 Task: Add a label and automation button to the Trello card, change the cover color, and update the description and comments.
Action: Mouse moved to (363, 404)
Screenshot: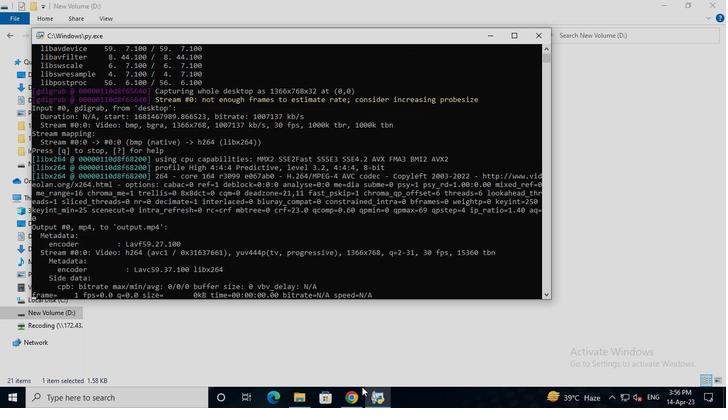 
Action: Mouse pressed left at (363, 404)
Screenshot: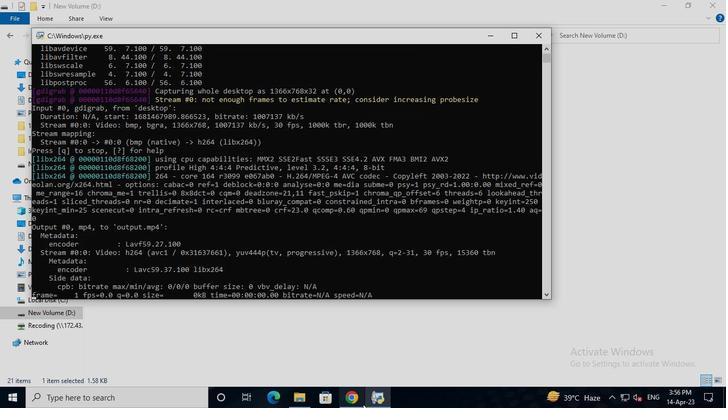 
Action: Mouse moved to (380, 325)
Screenshot: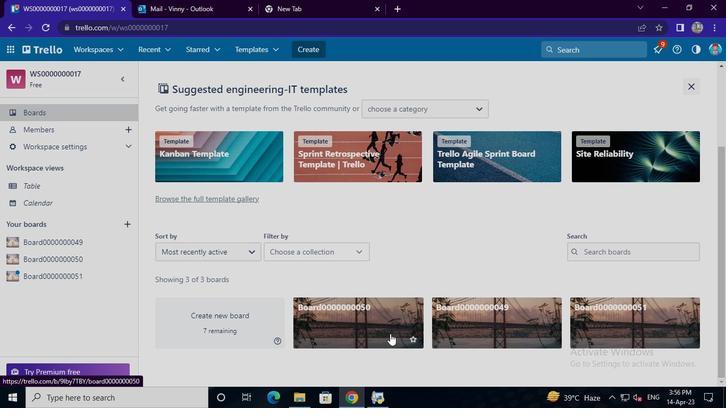 
Action: Mouse pressed left at (380, 325)
Screenshot: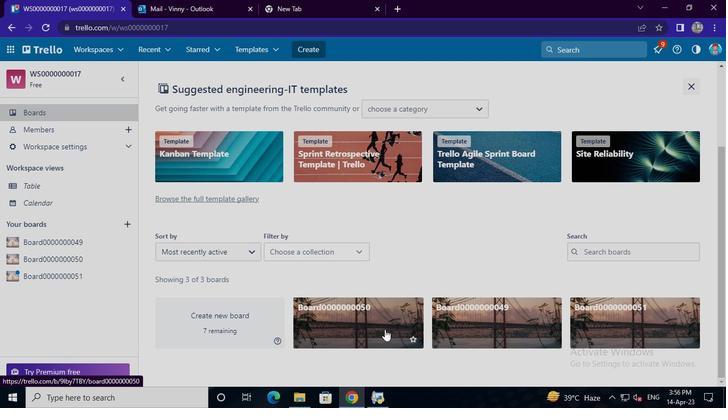 
Action: Mouse moved to (270, 290)
Screenshot: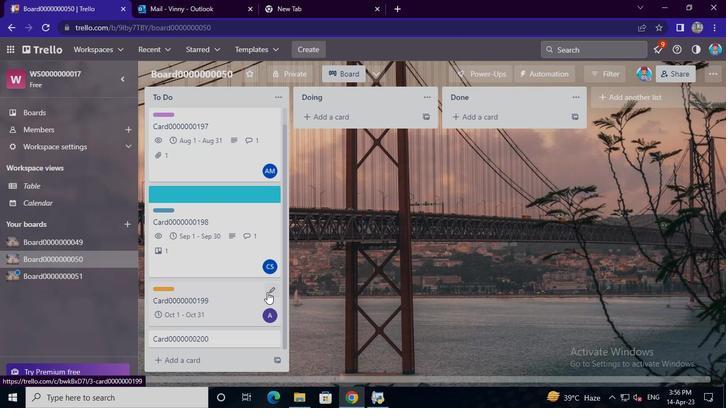 
Action: Mouse pressed left at (270, 290)
Screenshot: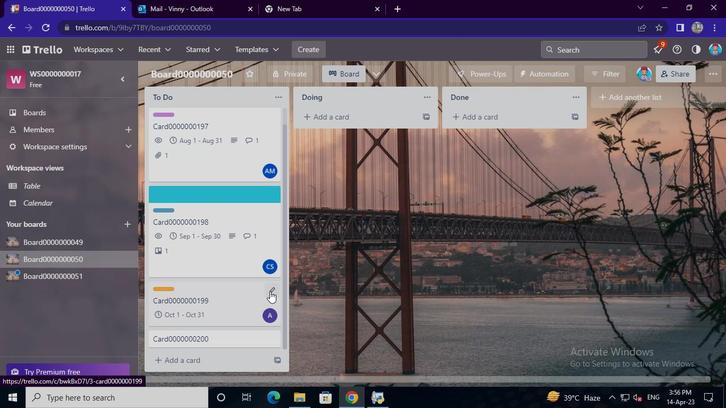 
Action: Mouse moved to (317, 245)
Screenshot: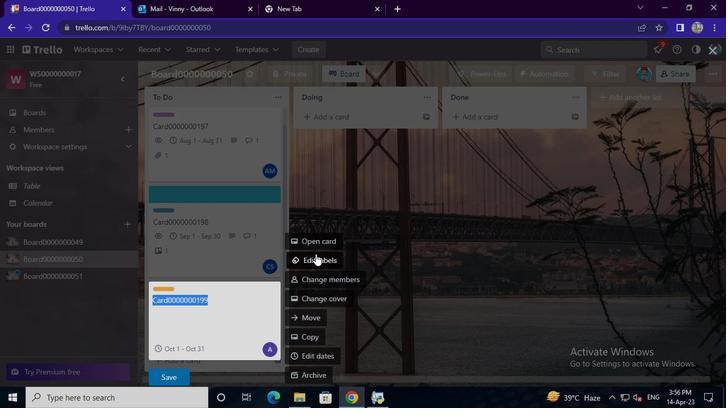 
Action: Mouse pressed left at (317, 245)
Screenshot: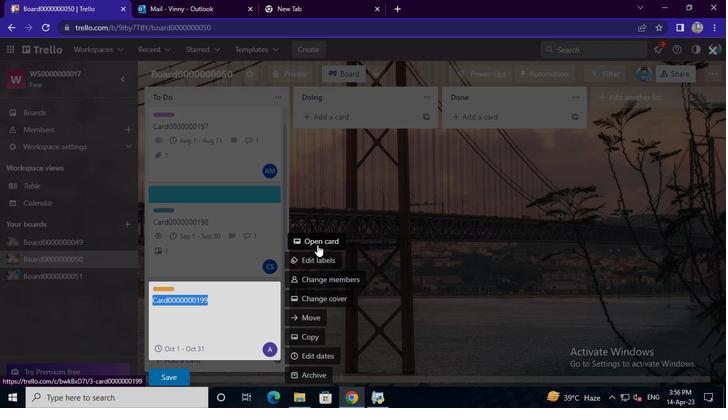 
Action: Mouse moved to (513, 217)
Screenshot: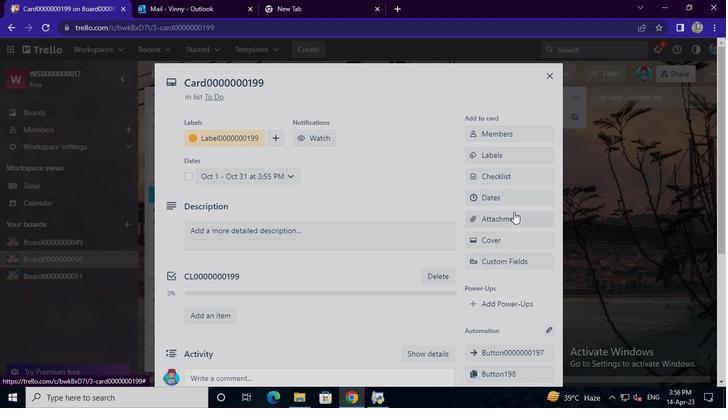 
Action: Mouse pressed left at (513, 217)
Screenshot: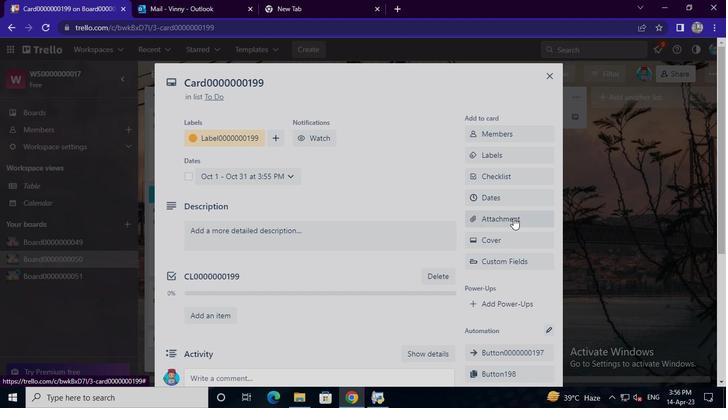 
Action: Mouse moved to (512, 133)
Screenshot: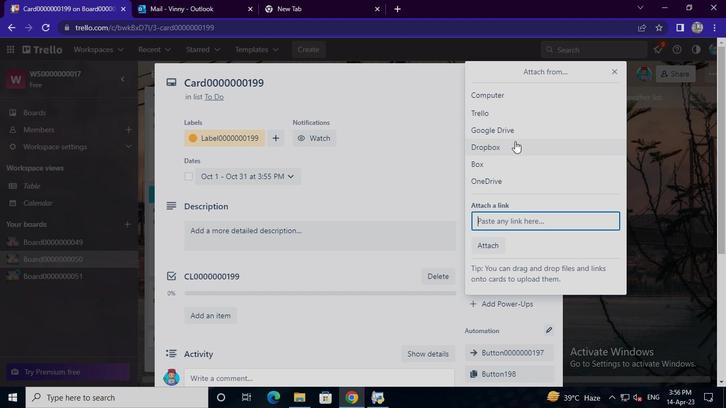 
Action: Mouse pressed left at (512, 133)
Screenshot: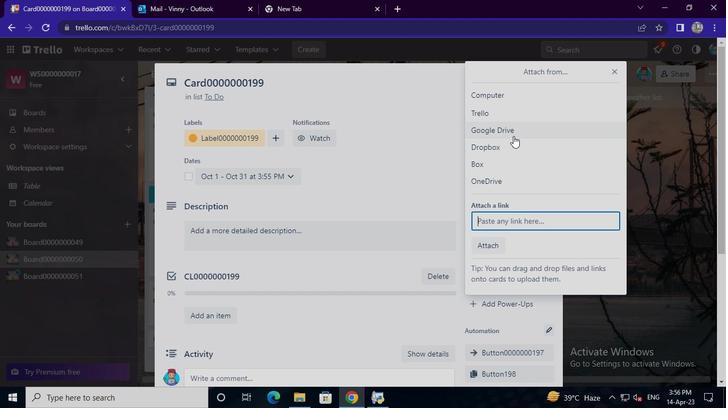 
Action: Mouse moved to (305, 277)
Screenshot: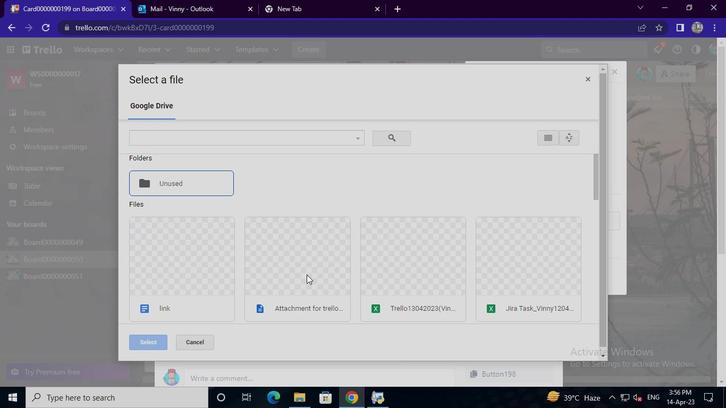 
Action: Mouse pressed left at (305, 277)
Screenshot: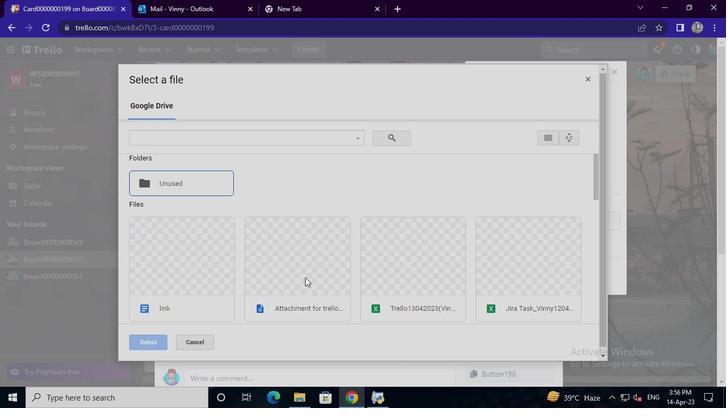 
Action: Mouse pressed left at (305, 277)
Screenshot: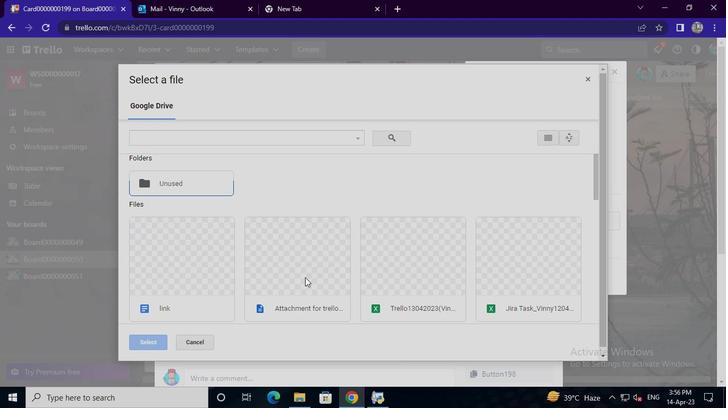
Action: Mouse moved to (501, 244)
Screenshot: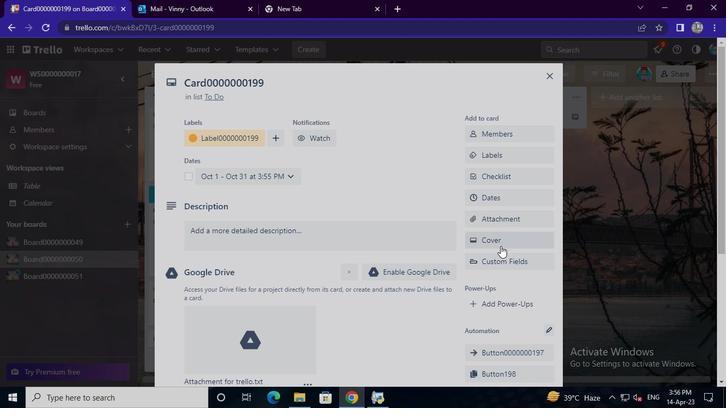 
Action: Mouse pressed left at (501, 244)
Screenshot: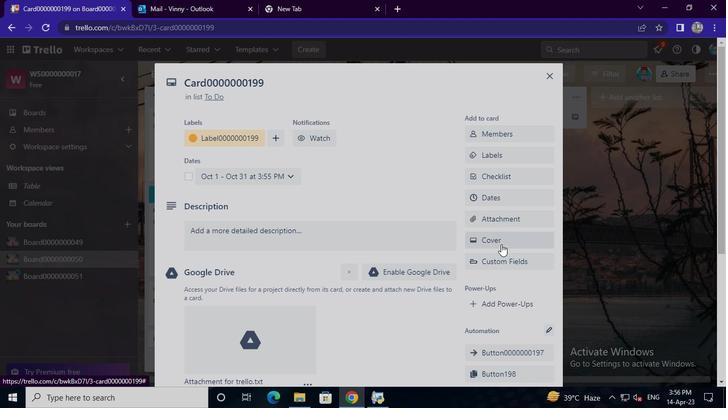 
Action: Mouse moved to (540, 169)
Screenshot: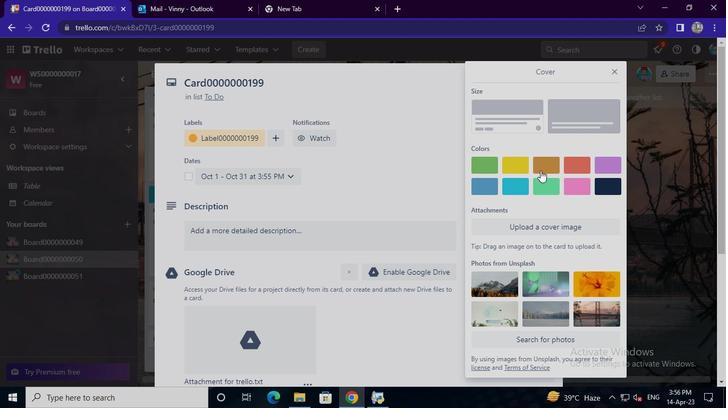 
Action: Mouse pressed left at (540, 169)
Screenshot: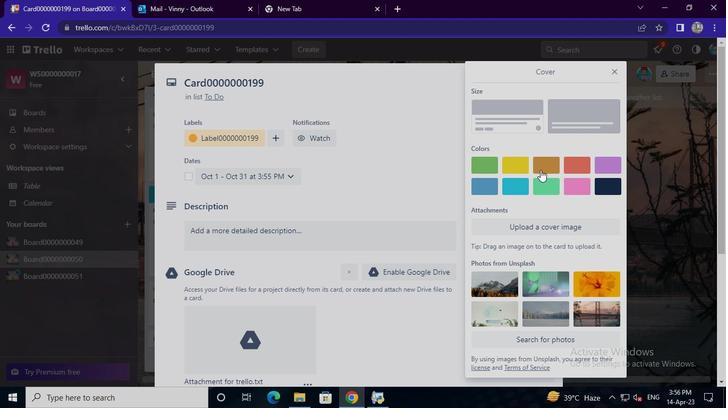 
Action: Mouse moved to (411, 181)
Screenshot: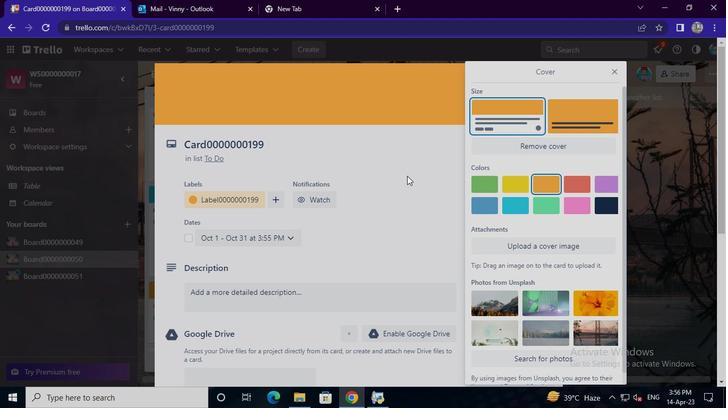 
Action: Mouse pressed left at (411, 181)
Screenshot: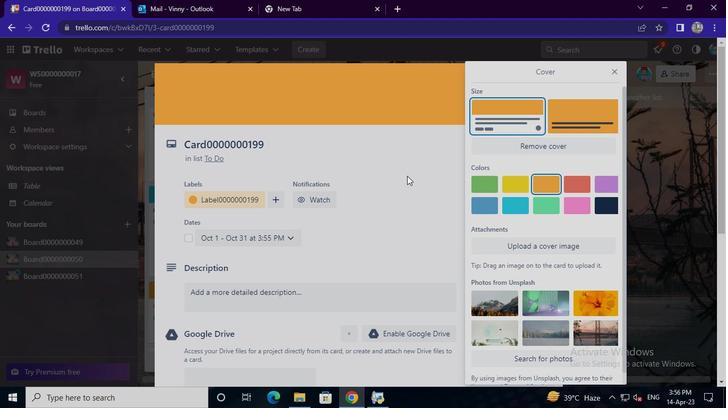 
Action: Mouse moved to (482, 224)
Screenshot: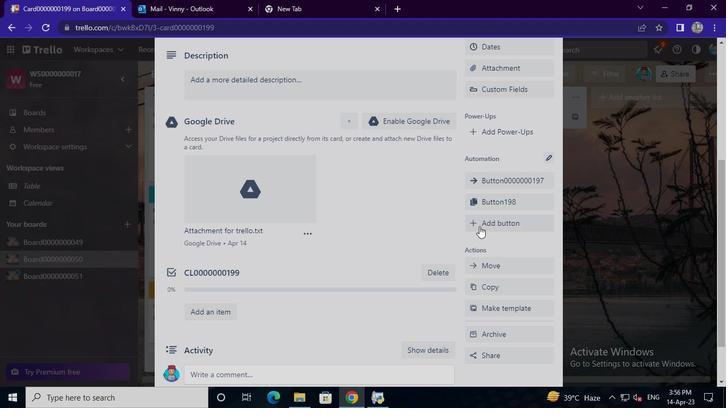 
Action: Mouse pressed left at (482, 224)
Screenshot: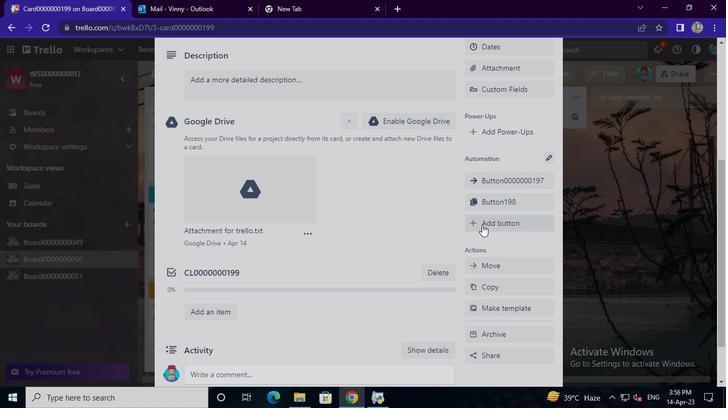 
Action: Mouse moved to (507, 165)
Screenshot: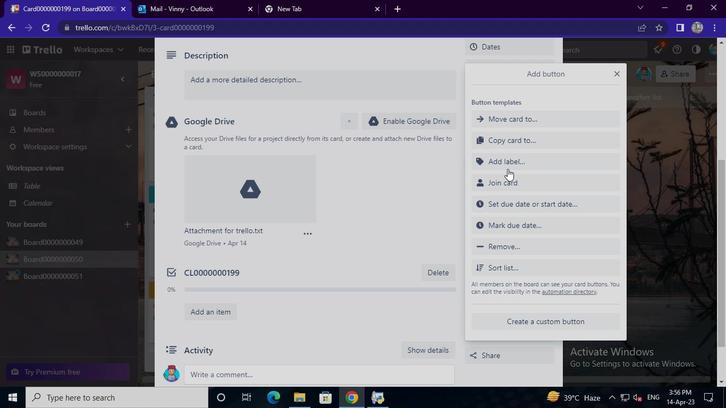 
Action: Mouse pressed left at (507, 165)
Screenshot: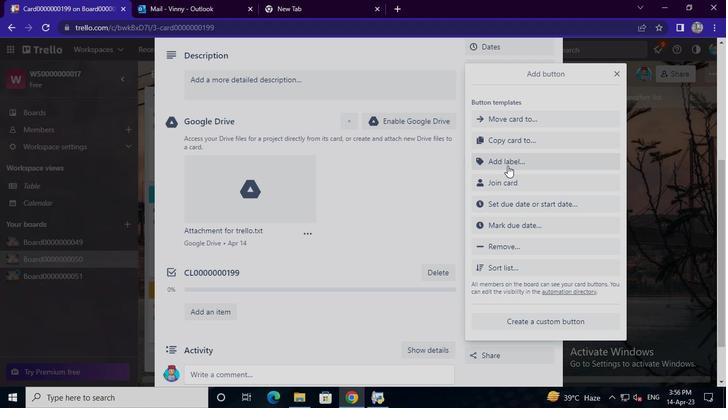 
Action: Mouse moved to (543, 177)
Screenshot: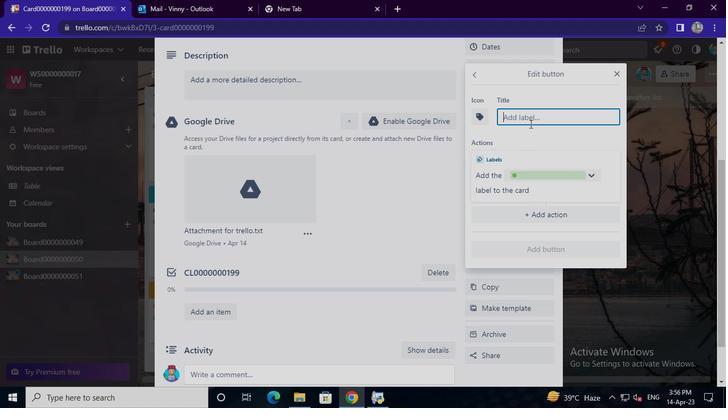 
Action: Mouse pressed left at (543, 177)
Screenshot: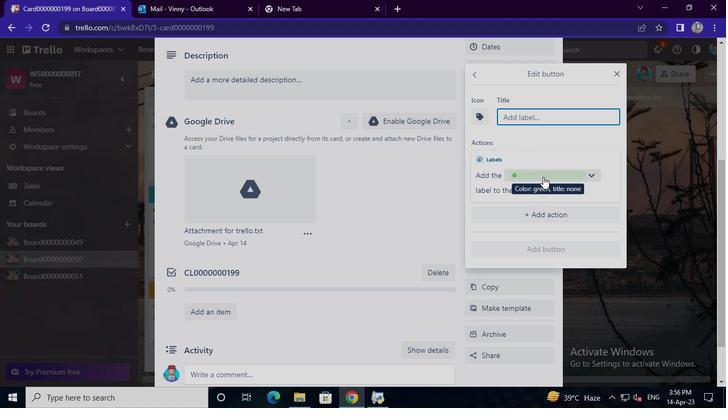 
Action: Mouse moved to (564, 247)
Screenshot: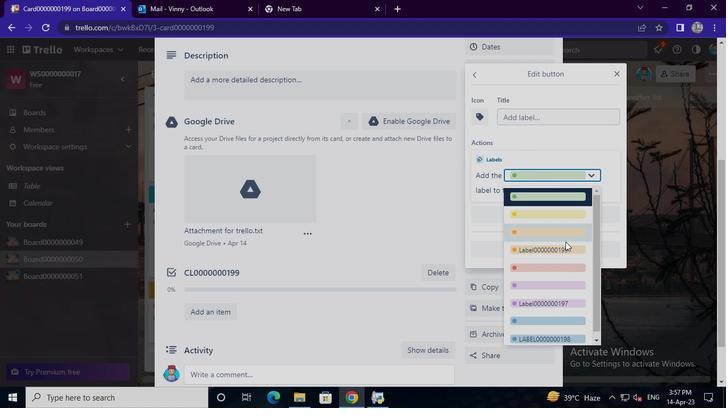 
Action: Mouse pressed left at (564, 247)
Screenshot: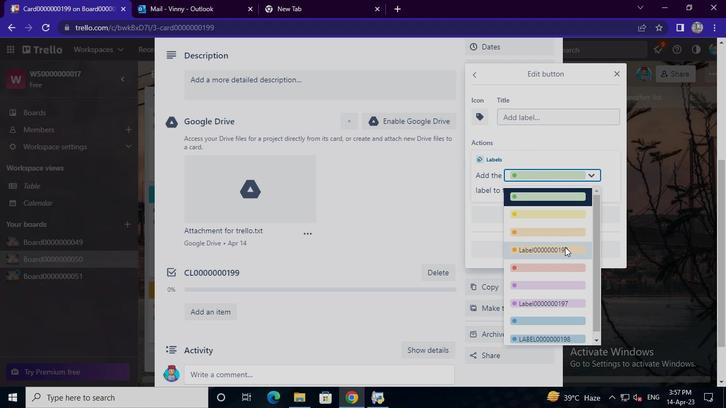 
Action: Mouse moved to (538, 119)
Screenshot: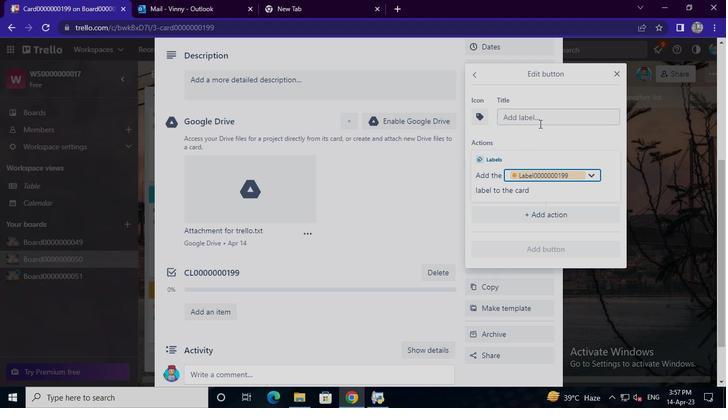 
Action: Mouse pressed left at (538, 119)
Screenshot: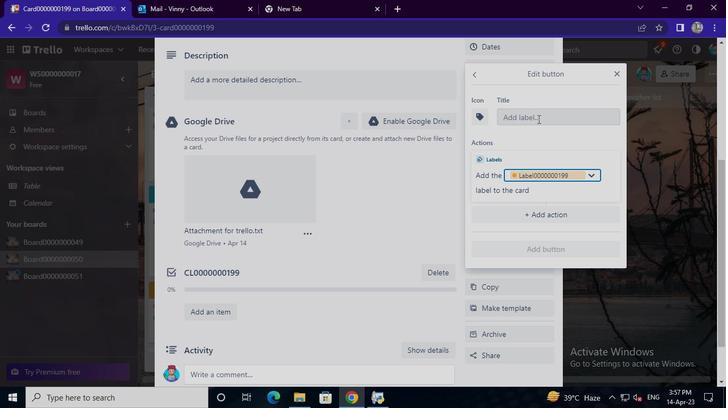 
Action: Keyboard Key.shift
Screenshot: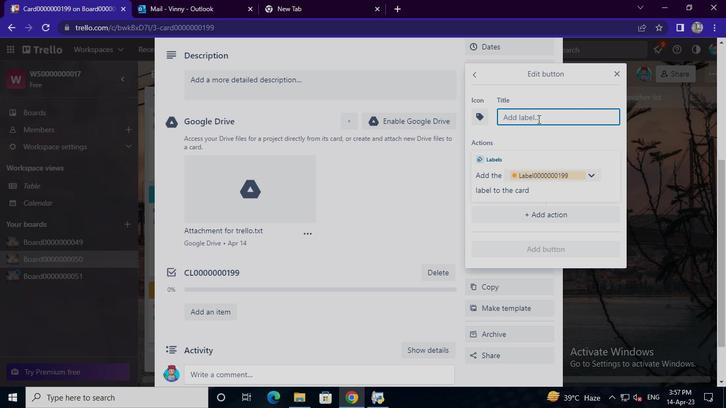 
Action: Keyboard B
Screenshot: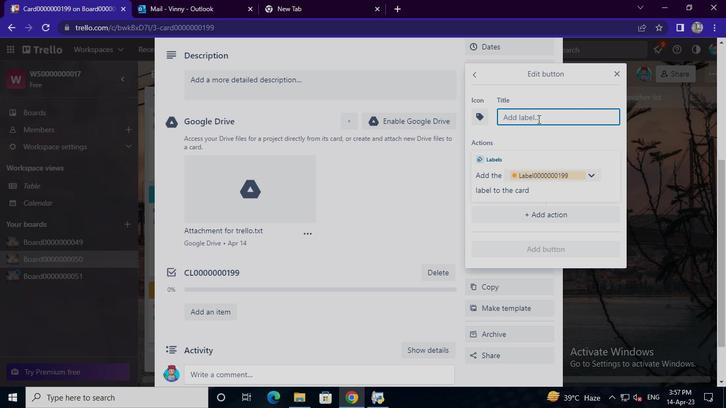 
Action: Keyboard u
Screenshot: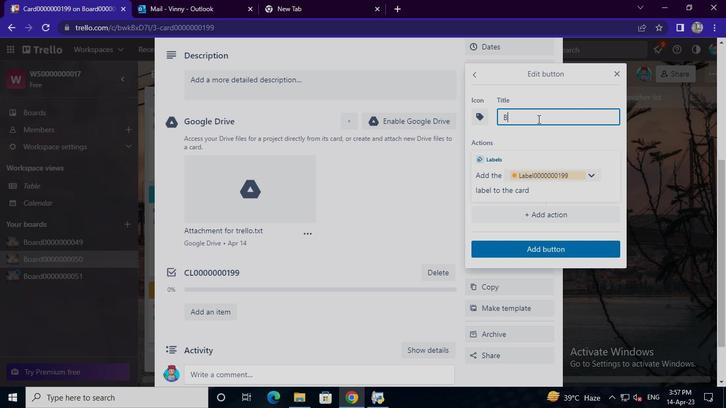 
Action: Keyboard t
Screenshot: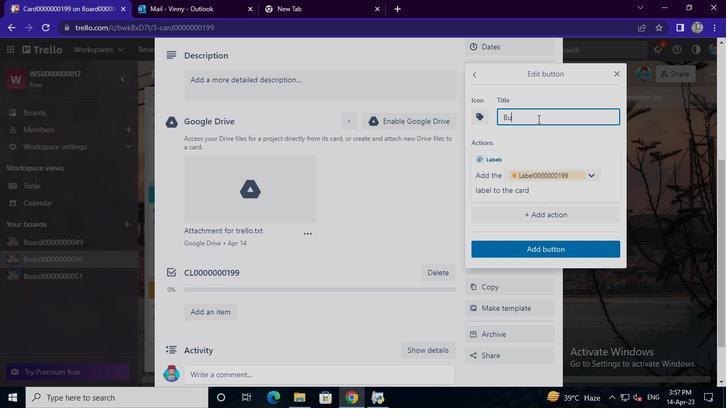 
Action: Keyboard t
Screenshot: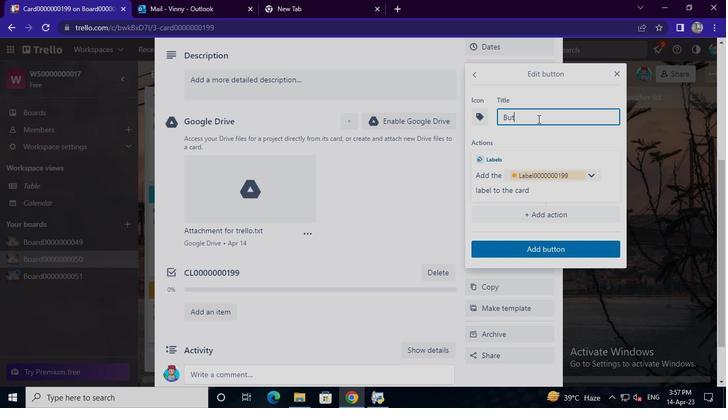 
Action: Keyboard o
Screenshot: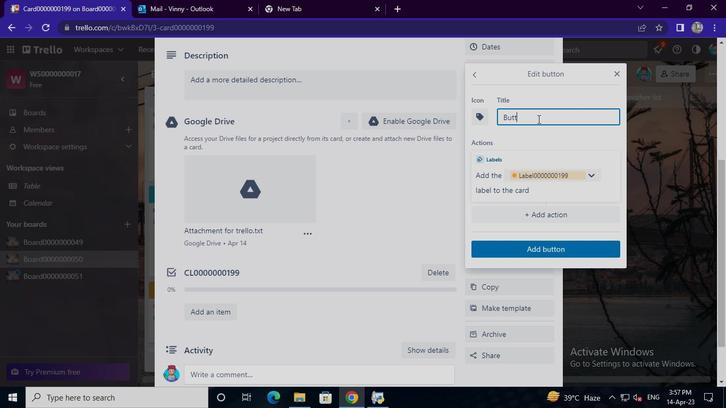 
Action: Keyboard n
Screenshot: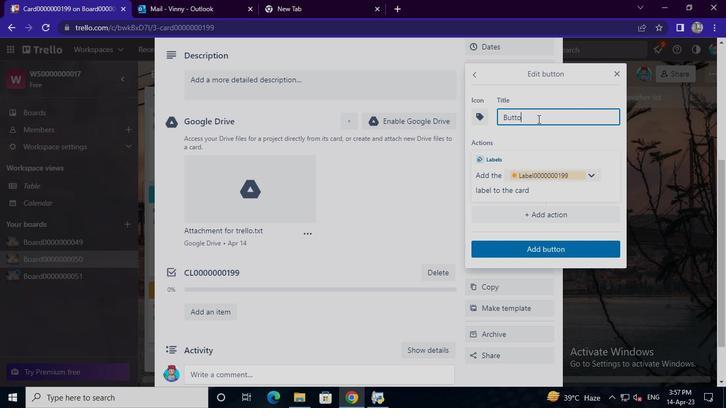 
Action: Keyboard <96>
Screenshot: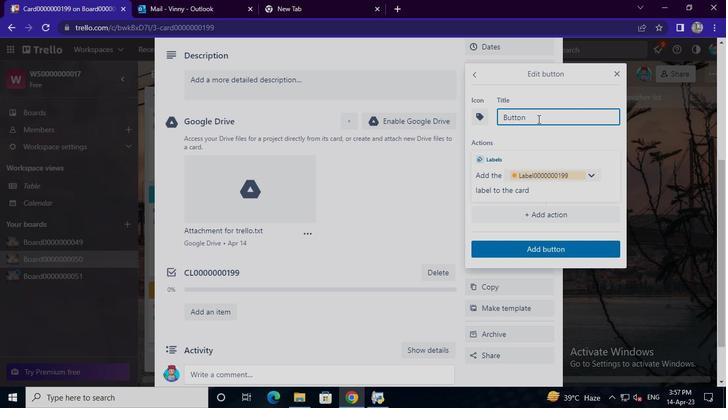 
Action: Keyboard <96>
Screenshot: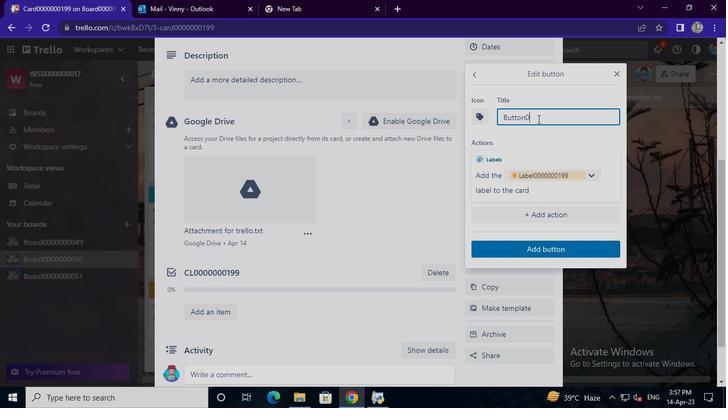 
Action: Keyboard <96>
Screenshot: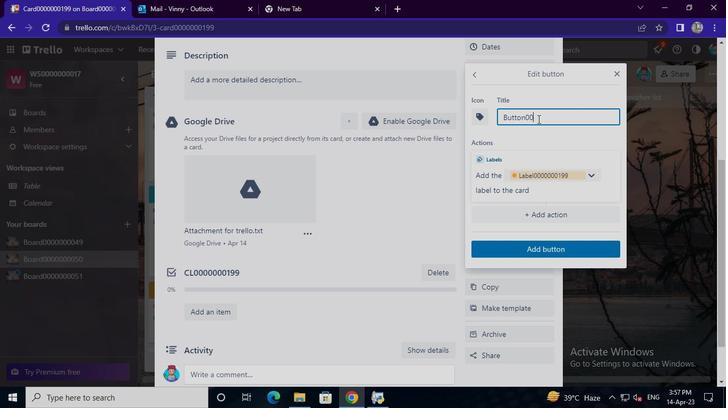 
Action: Keyboard <96>
Screenshot: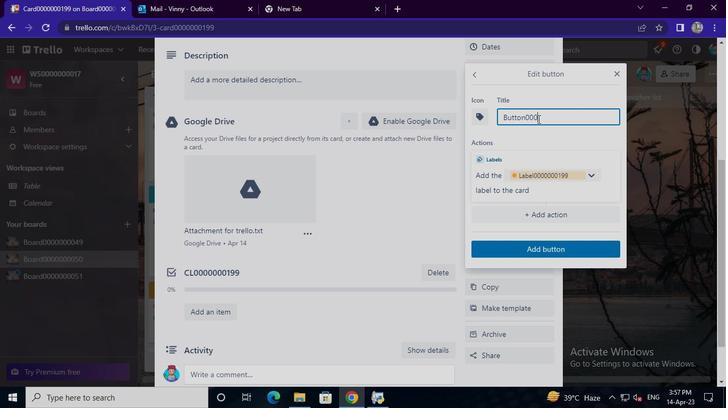 
Action: Keyboard <96>
Screenshot: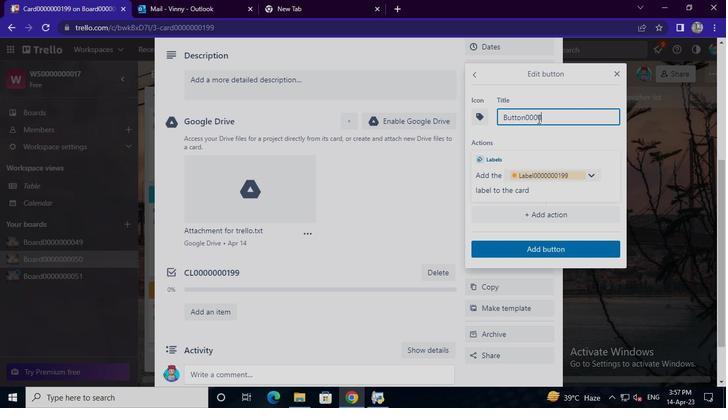
Action: Keyboard <96>
Screenshot: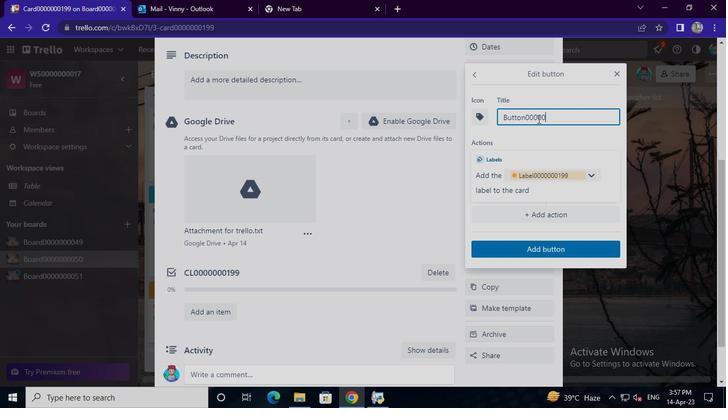 
Action: Keyboard <96>
Screenshot: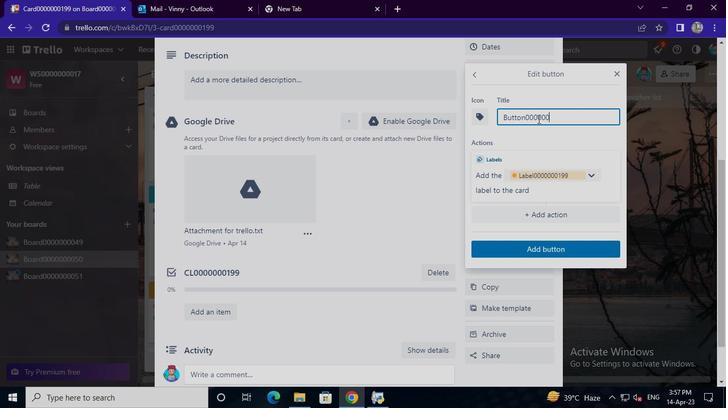 
Action: Keyboard <97>
Screenshot: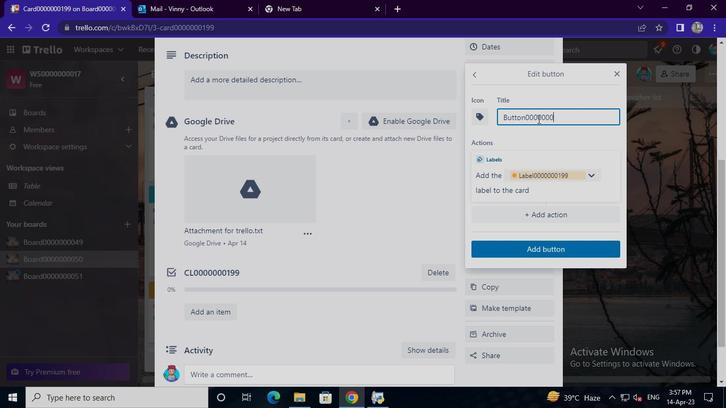 
Action: Keyboard <105>
Screenshot: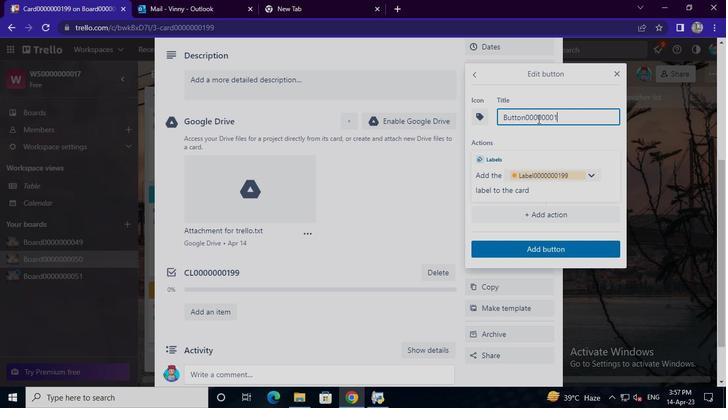 
Action: Keyboard <105>
Screenshot: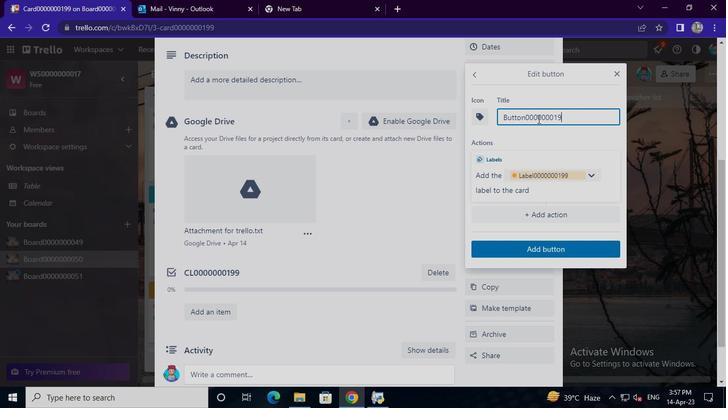 
Action: Mouse moved to (552, 250)
Screenshot: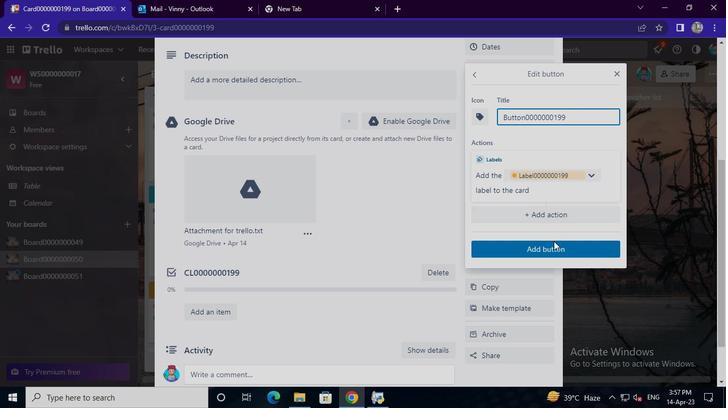 
Action: Mouse pressed left at (552, 250)
Screenshot: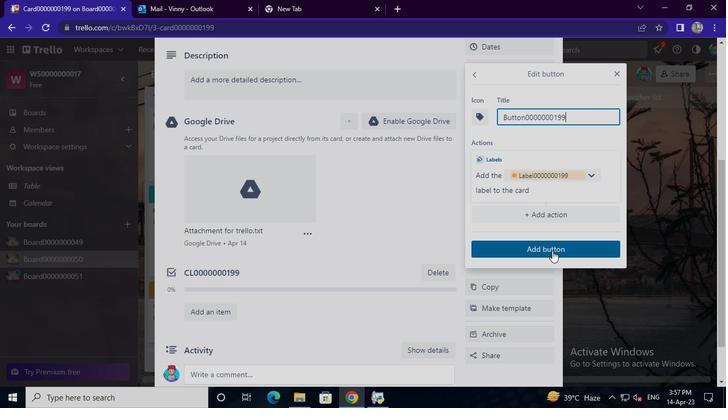 
Action: Mouse moved to (238, 83)
Screenshot: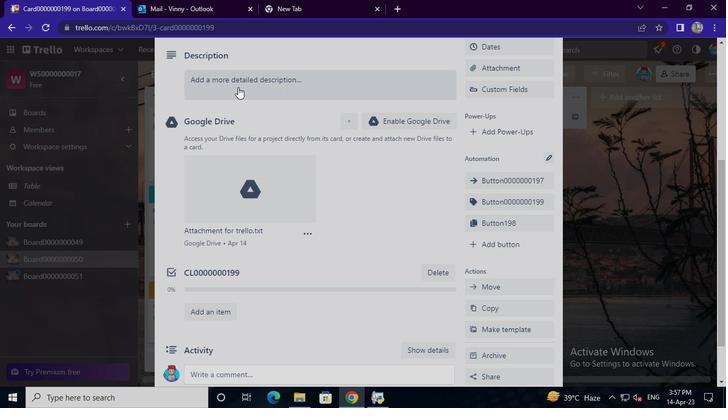 
Action: Mouse pressed left at (238, 83)
Screenshot: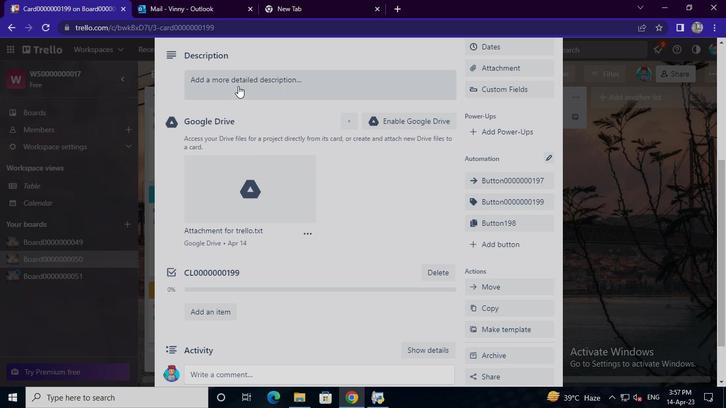 
Action: Mouse moved to (246, 114)
Screenshot: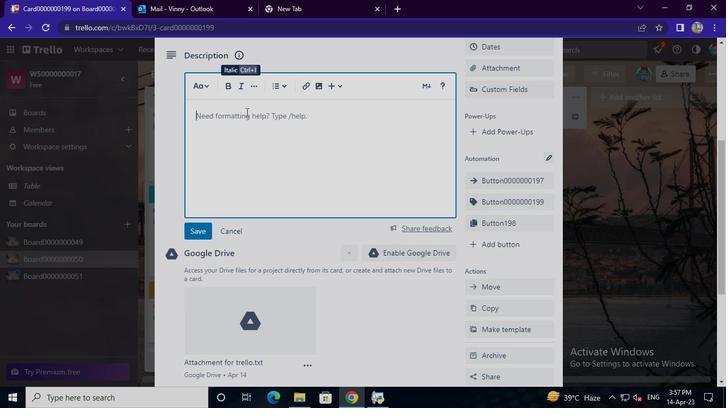 
Action: Keyboard Key.shift
Screenshot: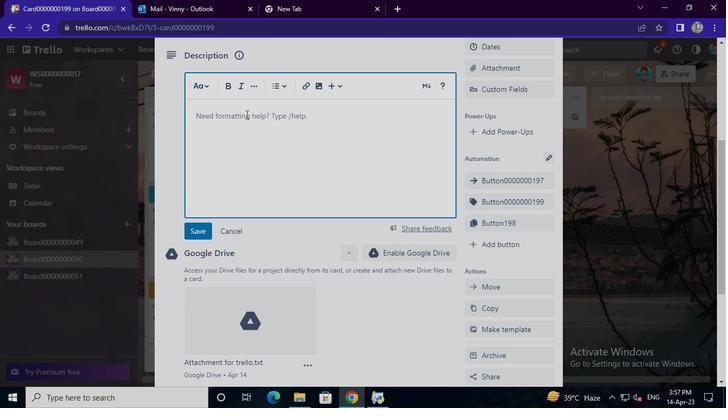 
Action: Keyboard D
Screenshot: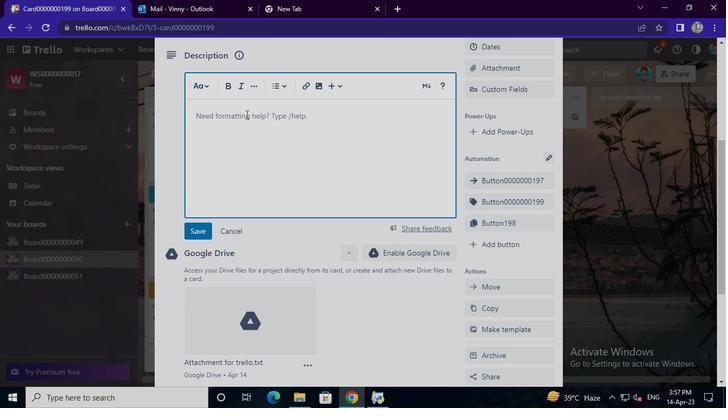 
Action: Keyboard S
Screenshot: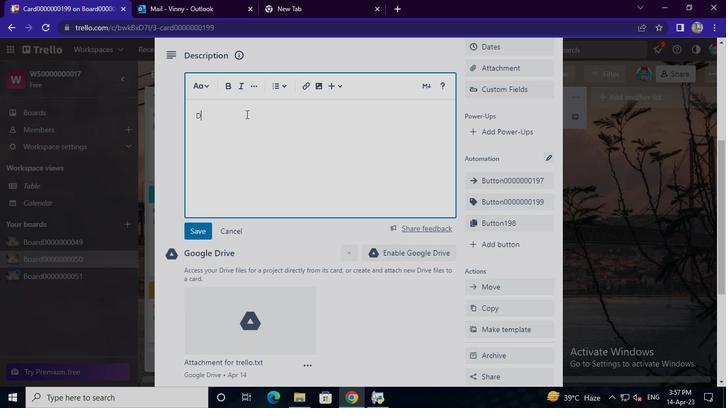 
Action: Keyboard <96>
Screenshot: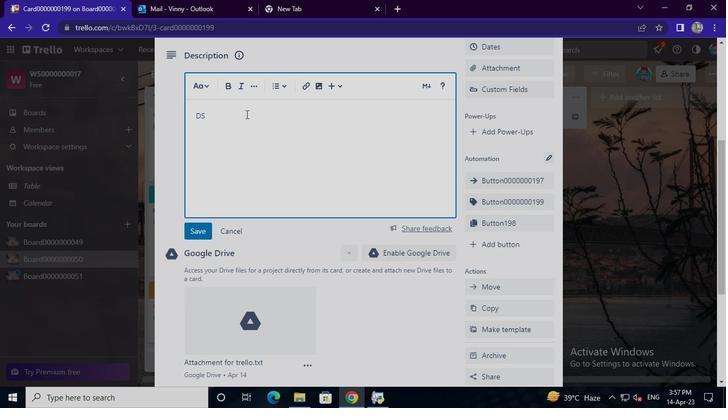 
Action: Keyboard <96>
Screenshot: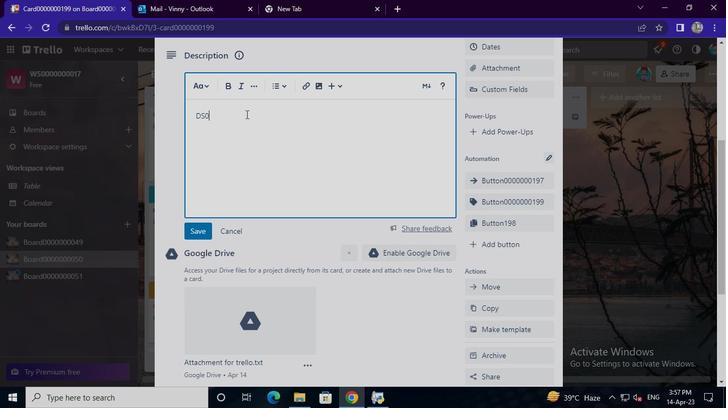 
Action: Keyboard <96>
Screenshot: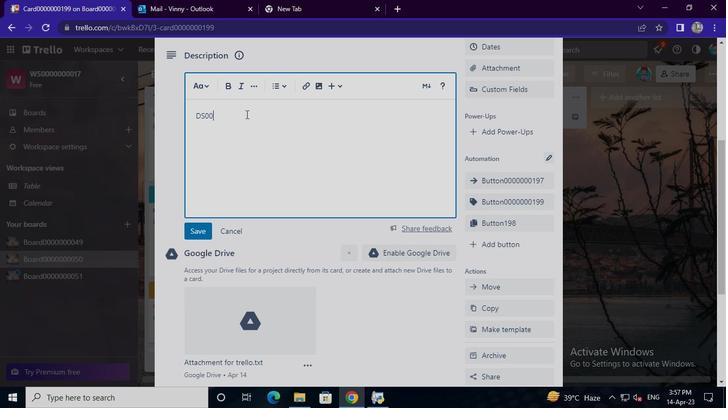 
Action: Keyboard <96>
Screenshot: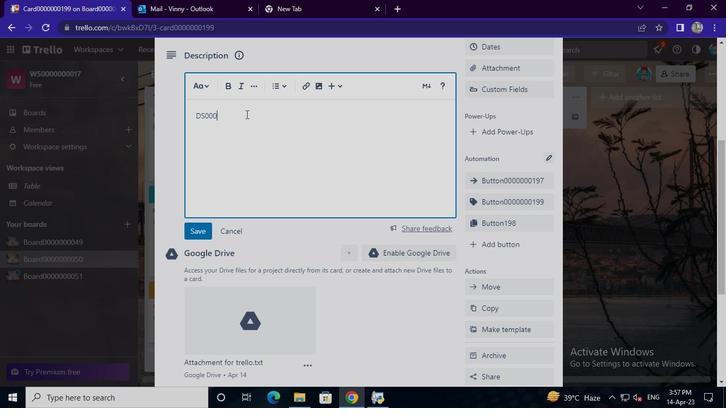 
Action: Keyboard <96>
Screenshot: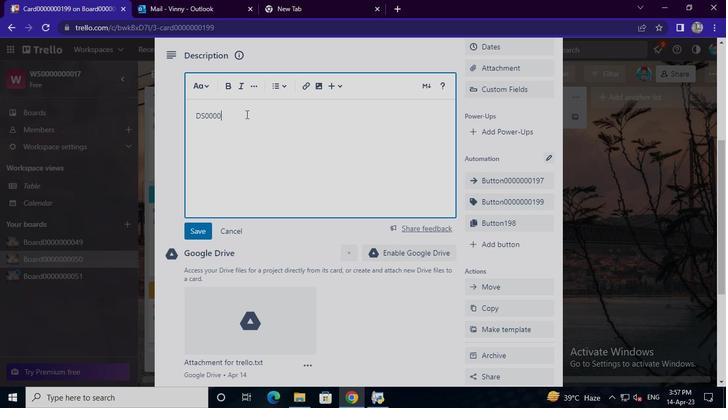 
Action: Keyboard <96>
Screenshot: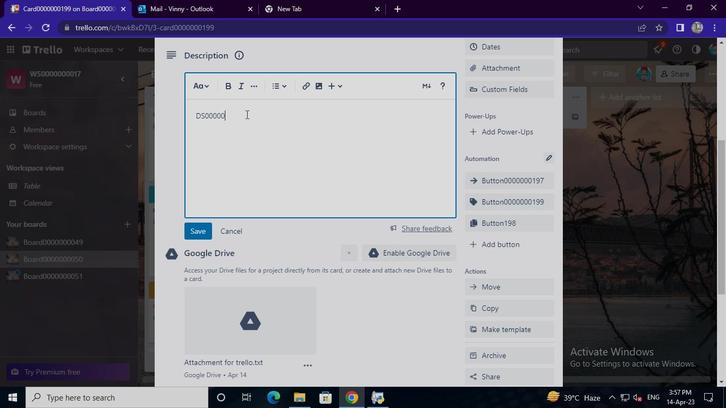 
Action: Keyboard <96>
Screenshot: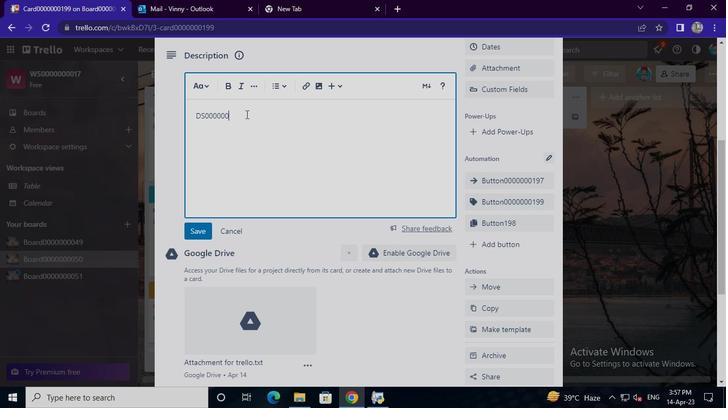 
Action: Keyboard <97>
Screenshot: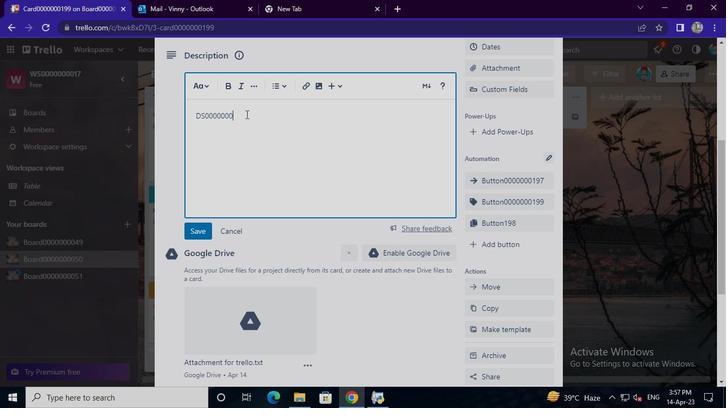 
Action: Keyboard <105>
Screenshot: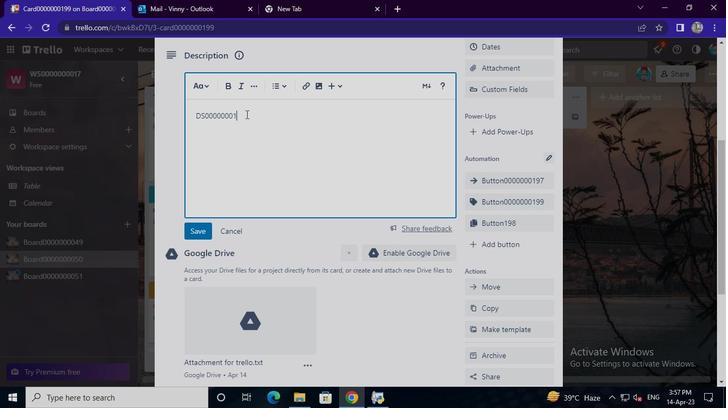 
Action: Keyboard <105>
Screenshot: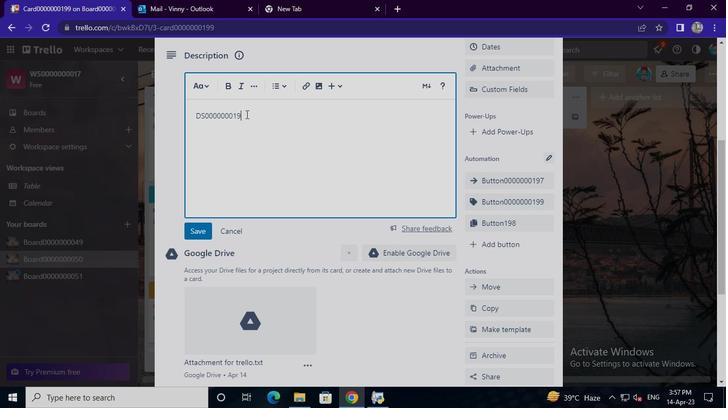 
Action: Mouse moved to (201, 229)
Screenshot: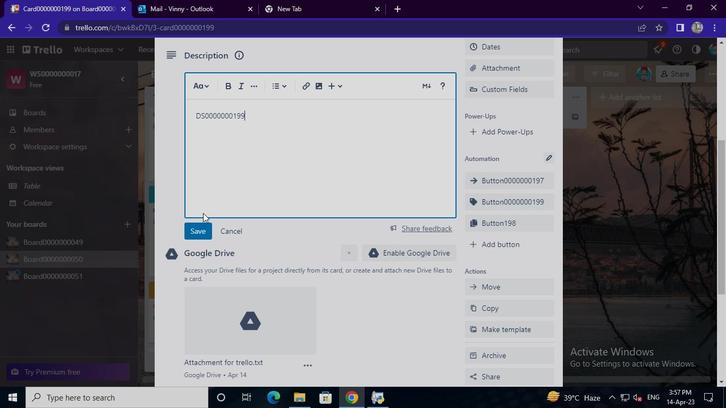 
Action: Mouse pressed left at (201, 229)
Screenshot: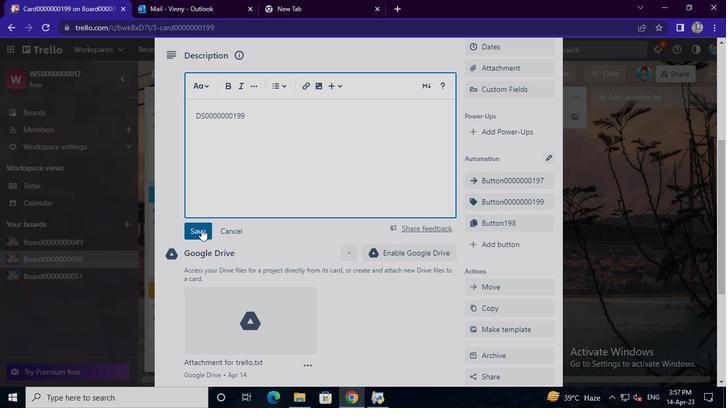 
Action: Mouse moved to (223, 283)
Screenshot: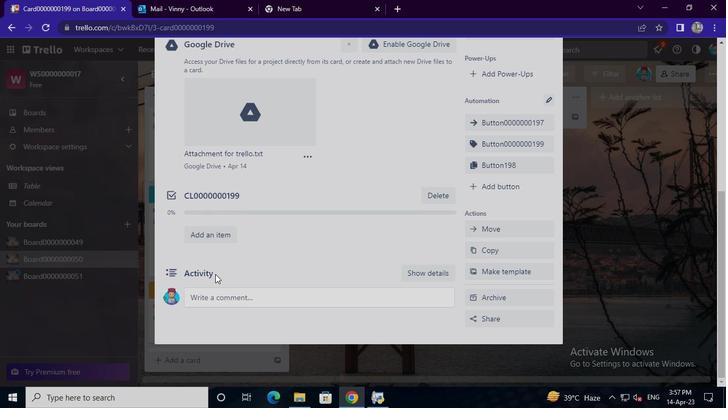 
Action: Mouse pressed left at (223, 283)
Screenshot: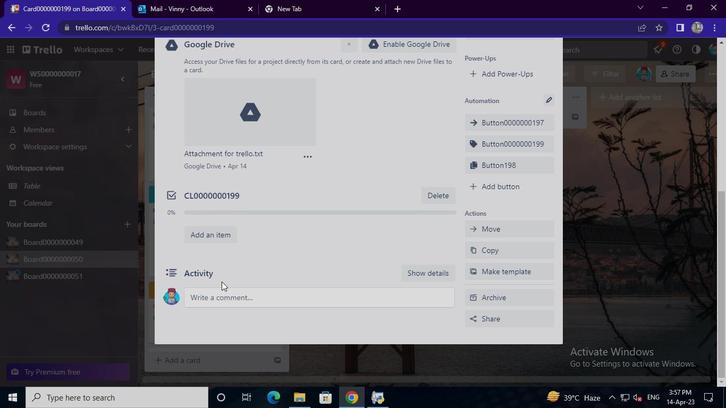 
Action: Mouse moved to (223, 292)
Screenshot: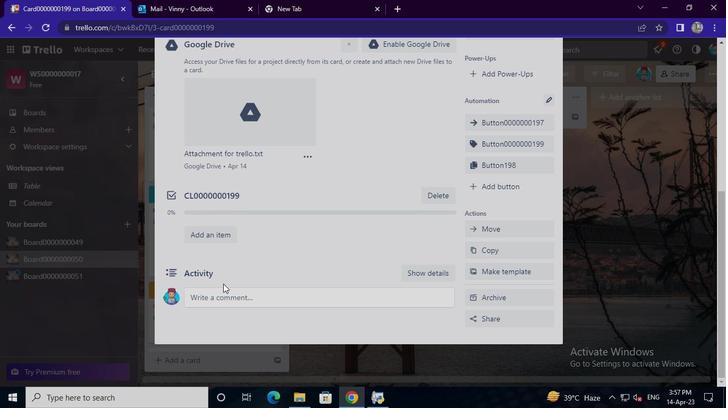 
Action: Mouse pressed left at (223, 292)
Screenshot: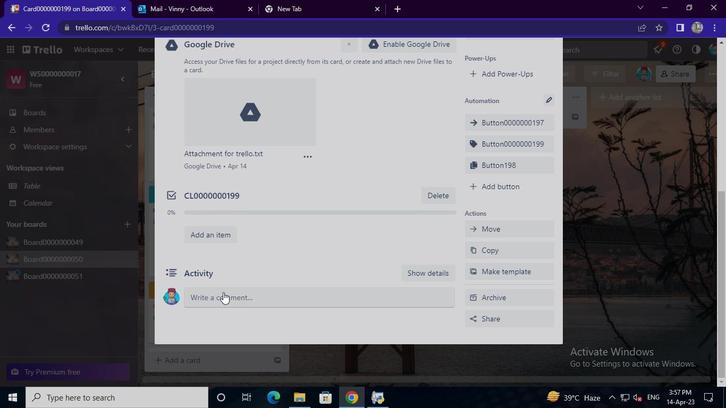 
Action: Mouse moved to (222, 298)
Screenshot: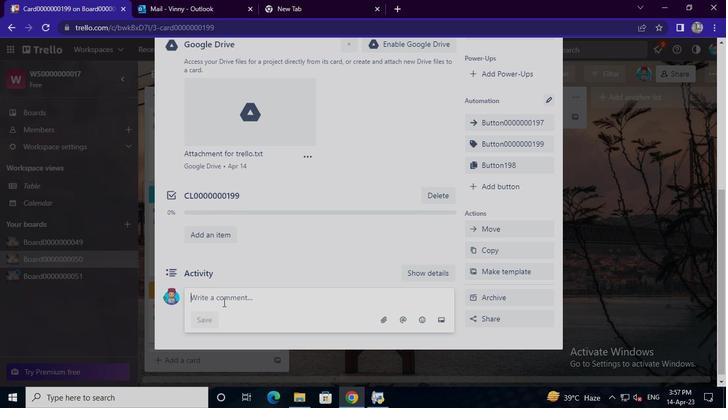 
Action: Mouse pressed left at (222, 298)
Screenshot: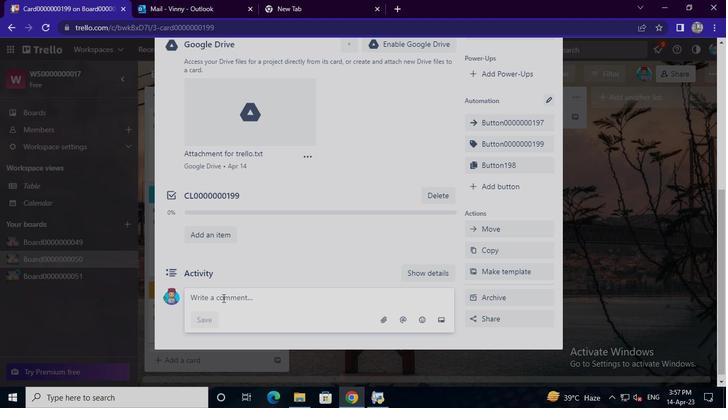 
Action: Keyboard Key.shift
Screenshot: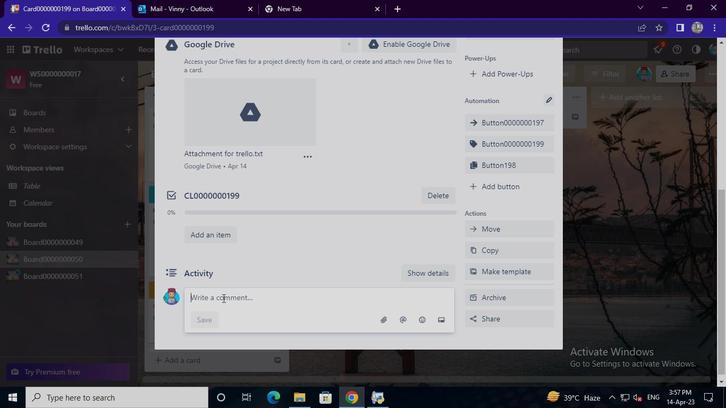 
Action: Keyboard C
Screenshot: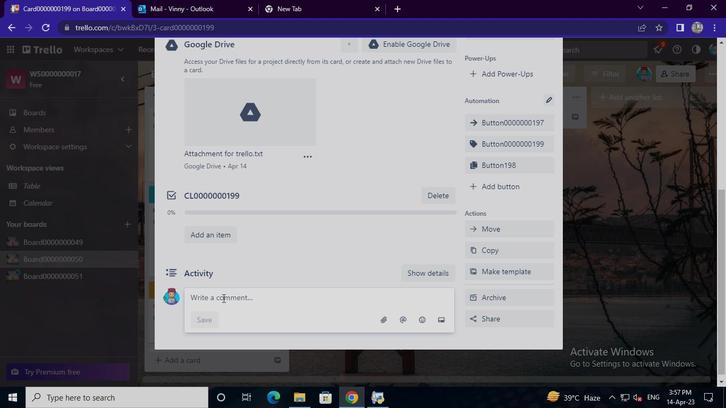 
Action: Keyboard M
Screenshot: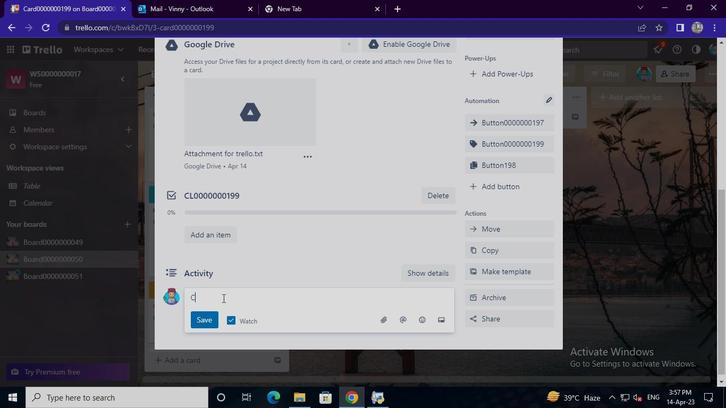 
Action: Keyboard <96>
Screenshot: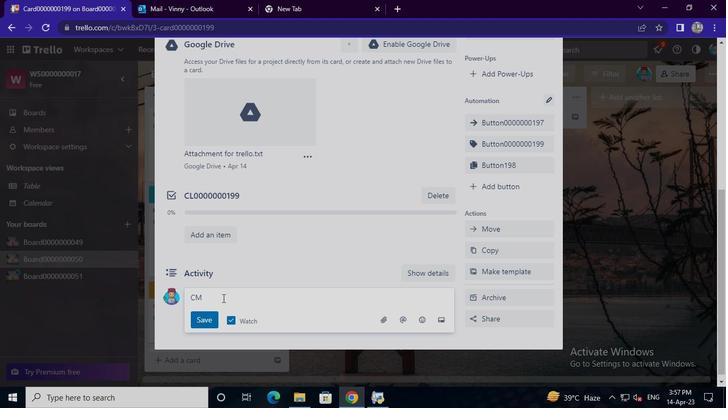 
Action: Keyboard <96>
Screenshot: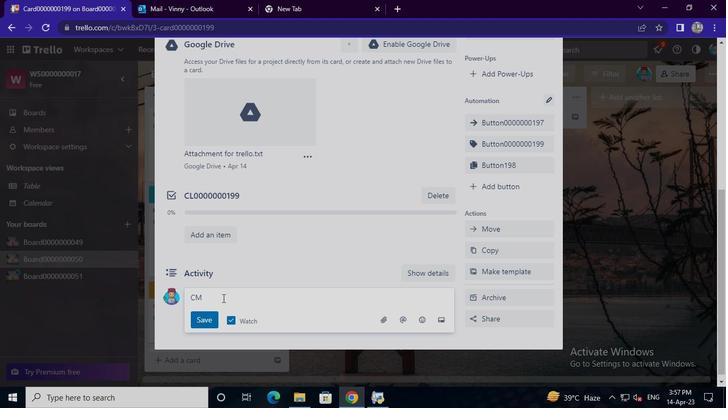
Action: Keyboard <96>
Screenshot: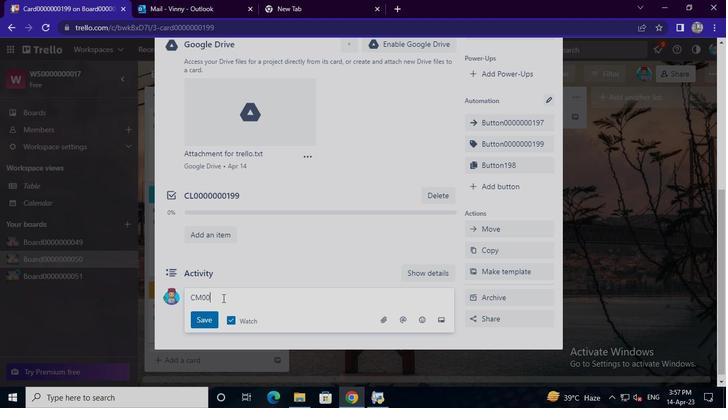 
Action: Keyboard <96>
Screenshot: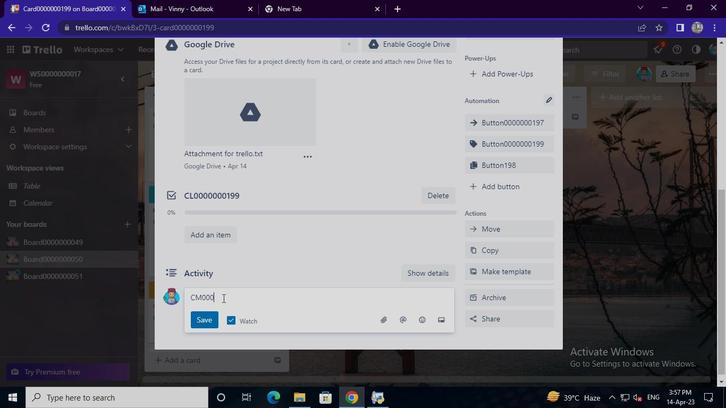 
Action: Keyboard <96>
Screenshot: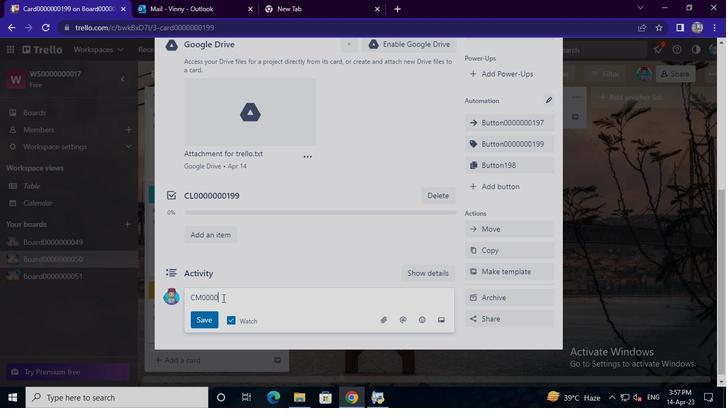 
Action: Keyboard <96>
Screenshot: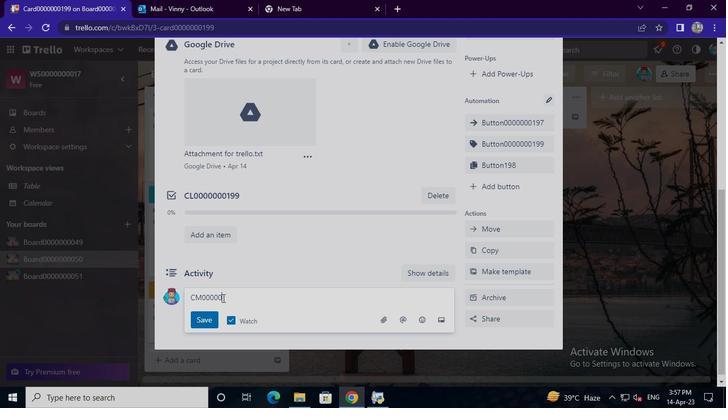 
Action: Keyboard <96>
Screenshot: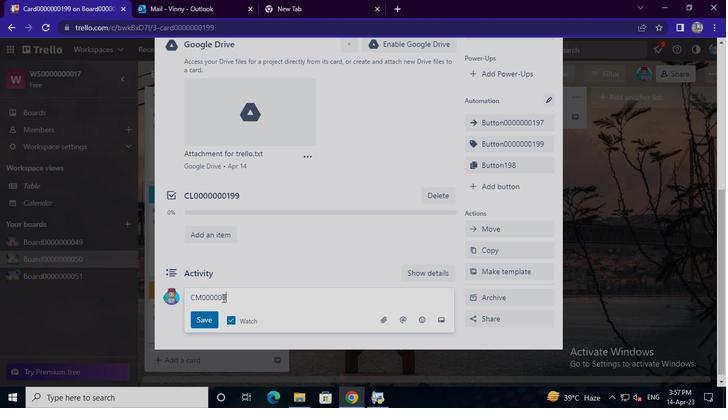 
Action: Keyboard <97>
Screenshot: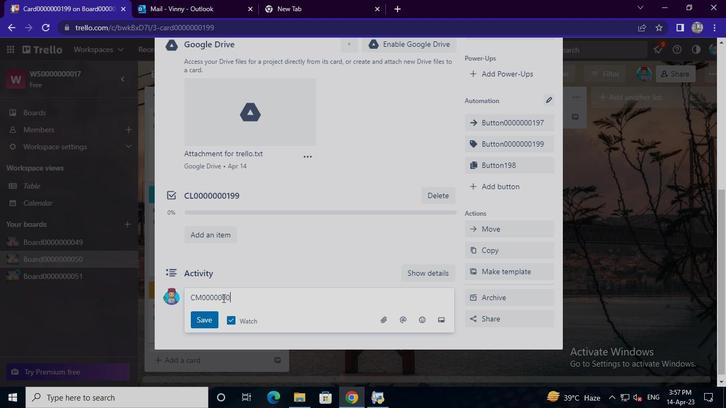 
Action: Keyboard <105>
Screenshot: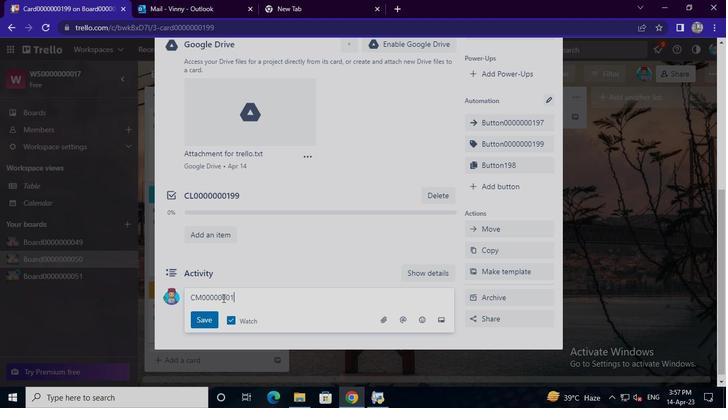 
Action: Keyboard <105>
Screenshot: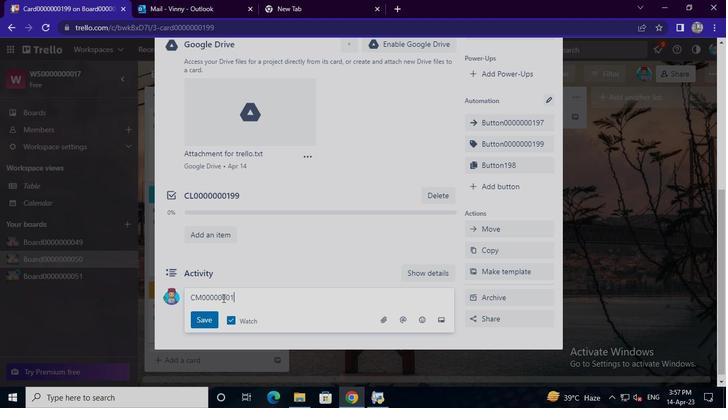 
Action: Mouse moved to (209, 320)
Screenshot: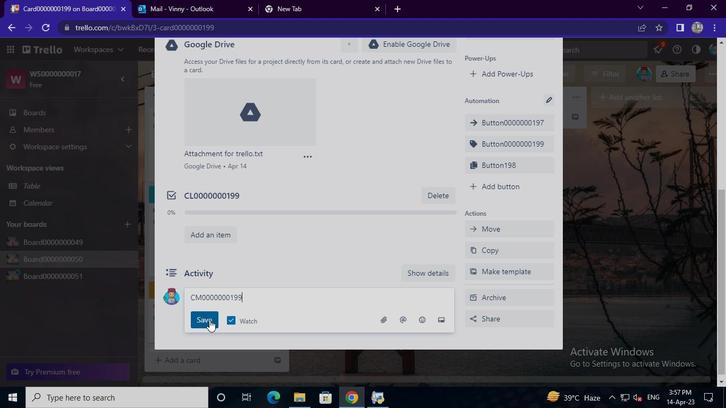 
Action: Mouse pressed left at (209, 320)
Screenshot: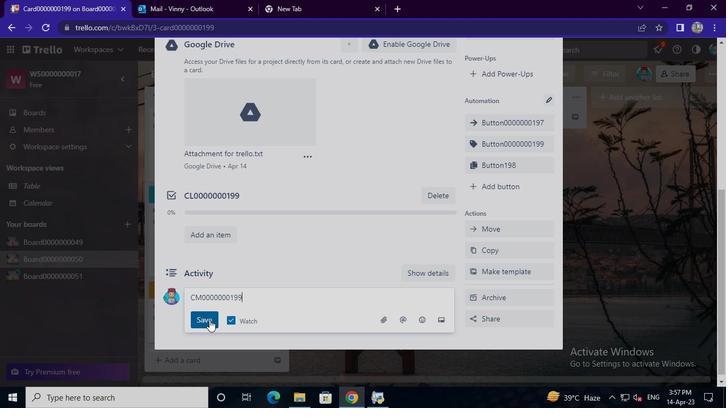 
Action: Mouse moved to (373, 406)
Screenshot: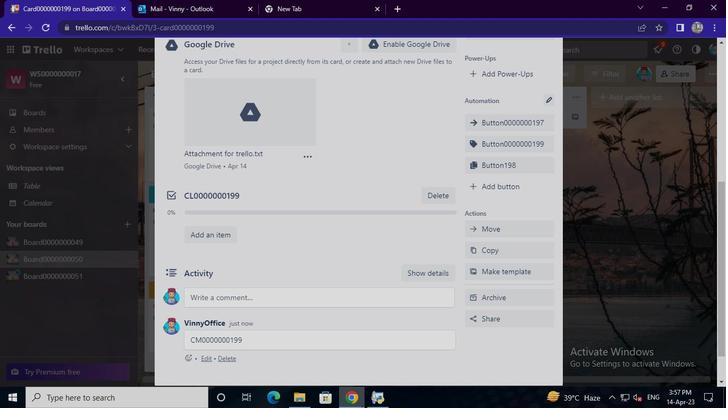 
Action: Mouse pressed left at (373, 406)
Screenshot: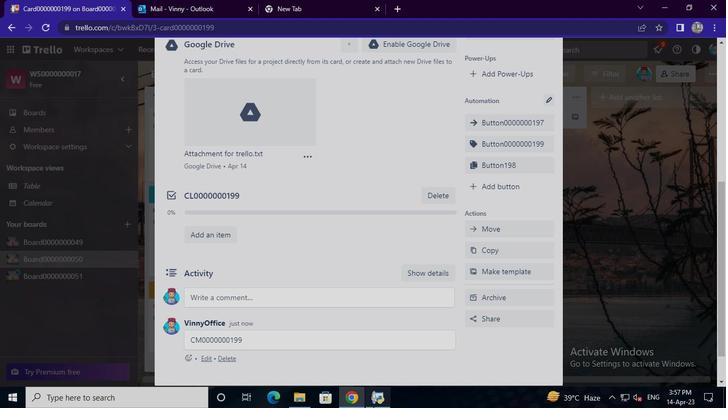 
Action: Mouse moved to (536, 36)
Screenshot: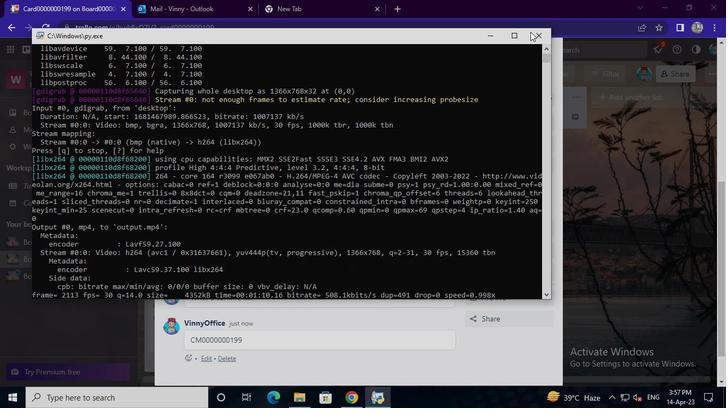 
Action: Mouse pressed left at (536, 36)
Screenshot: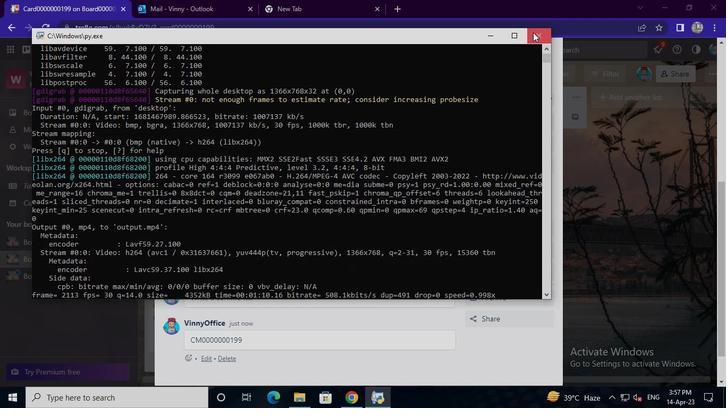 
